 Task: Edit the date range so that invitees can schedule indefinitely into the future.
Action: Mouse moved to (771, 337)
Screenshot: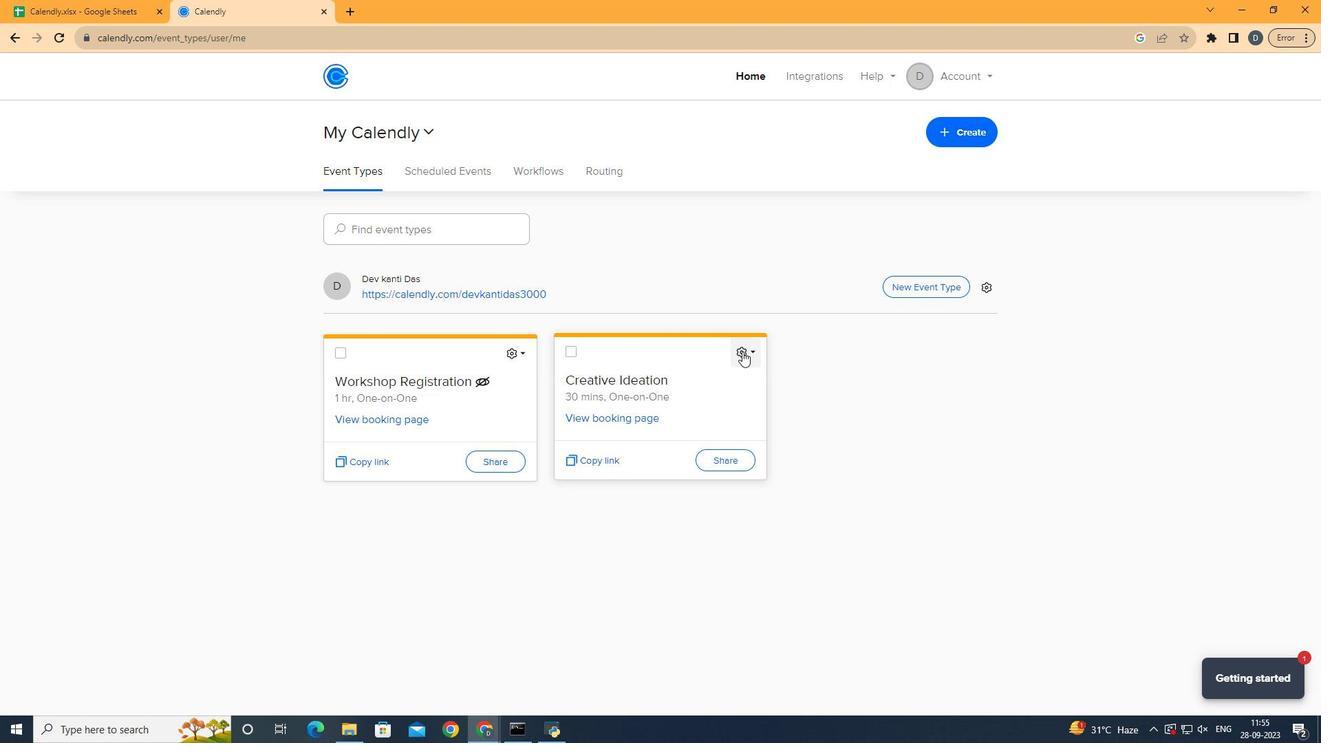 
Action: Mouse pressed left at (771, 337)
Screenshot: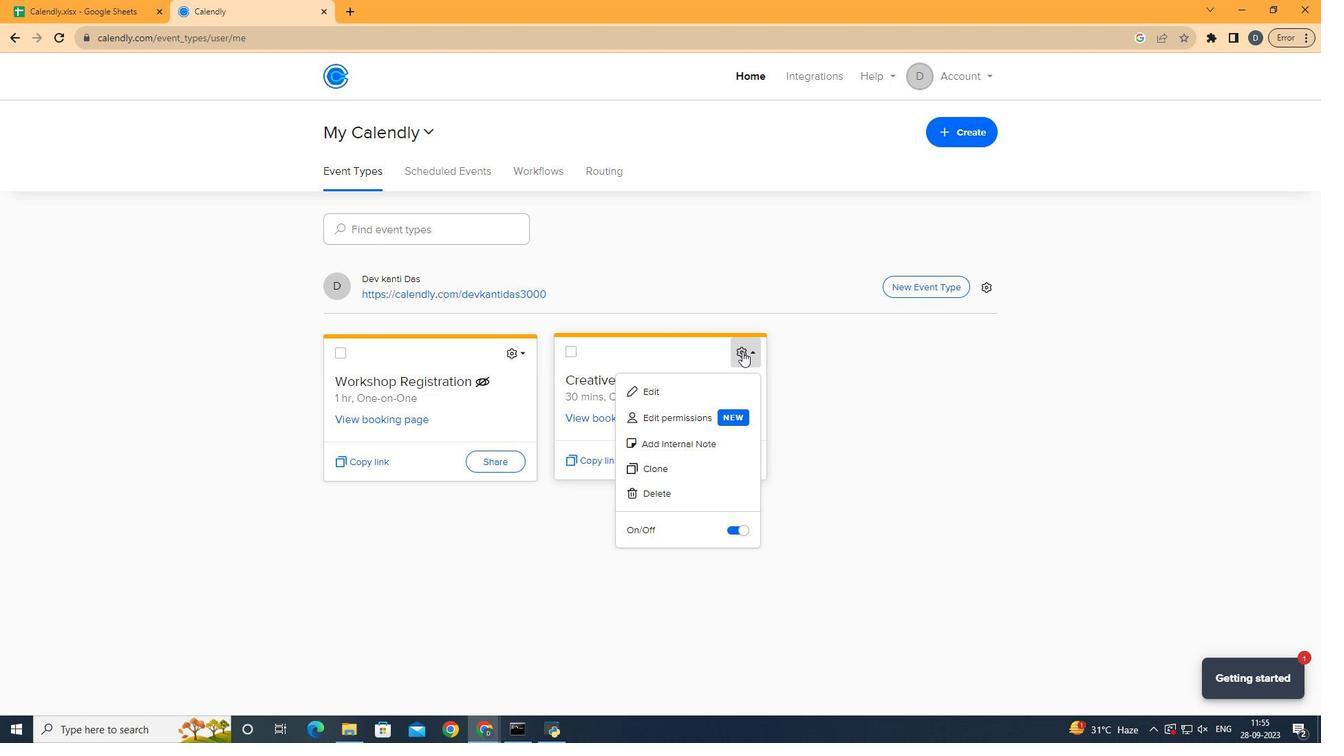 
Action: Mouse moved to (733, 367)
Screenshot: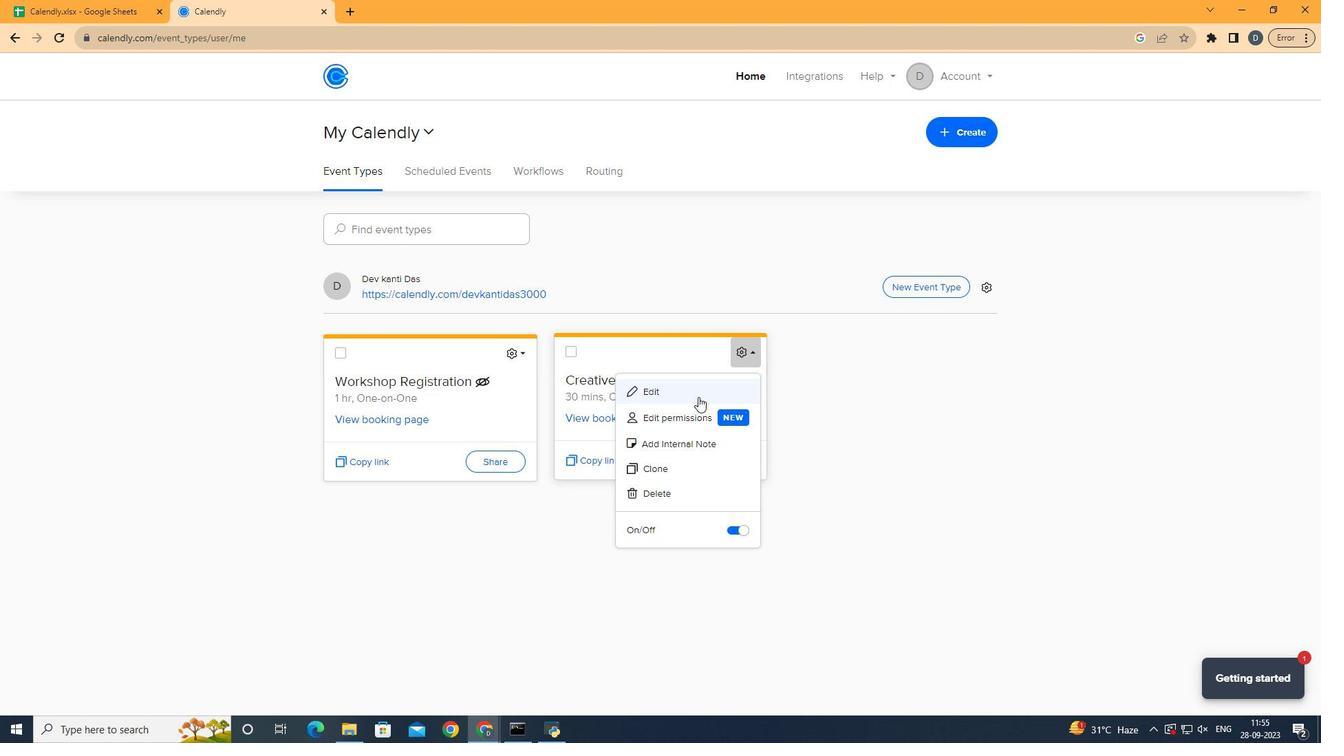 
Action: Mouse pressed left at (733, 367)
Screenshot: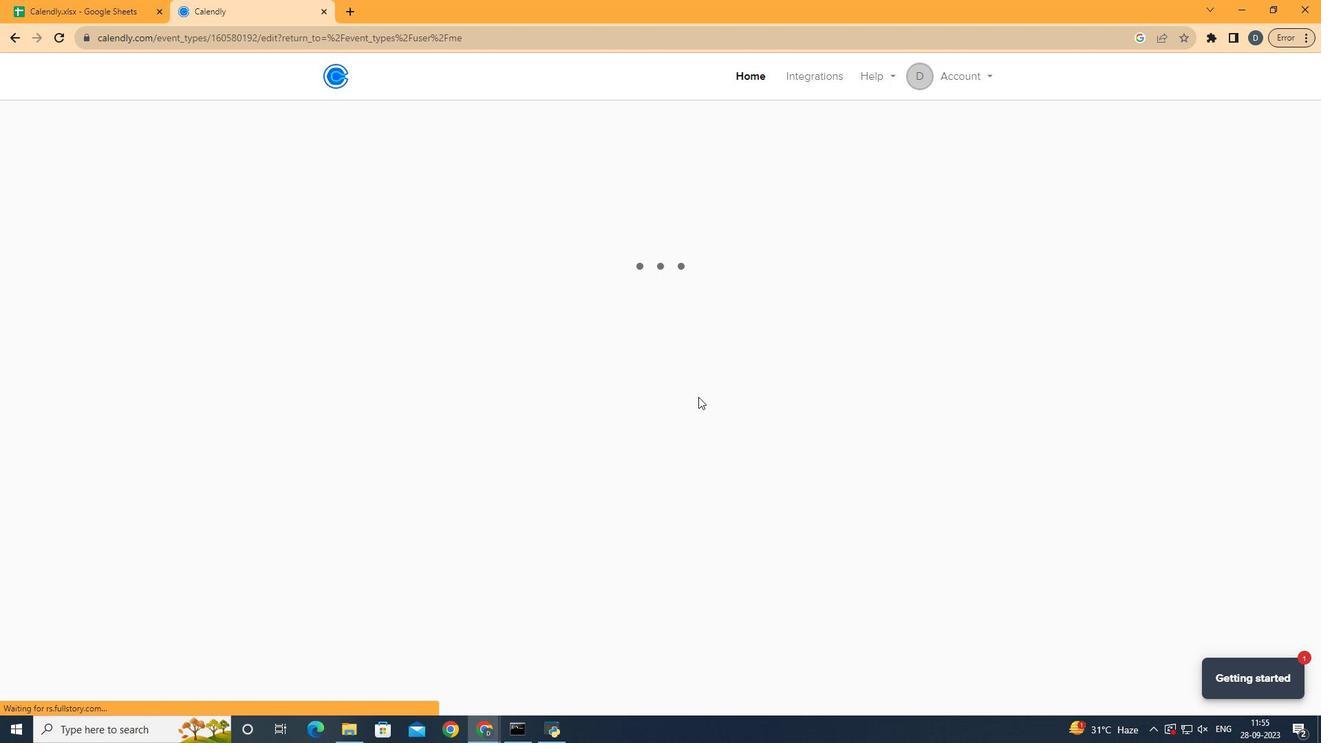 
Action: Mouse moved to (520, 298)
Screenshot: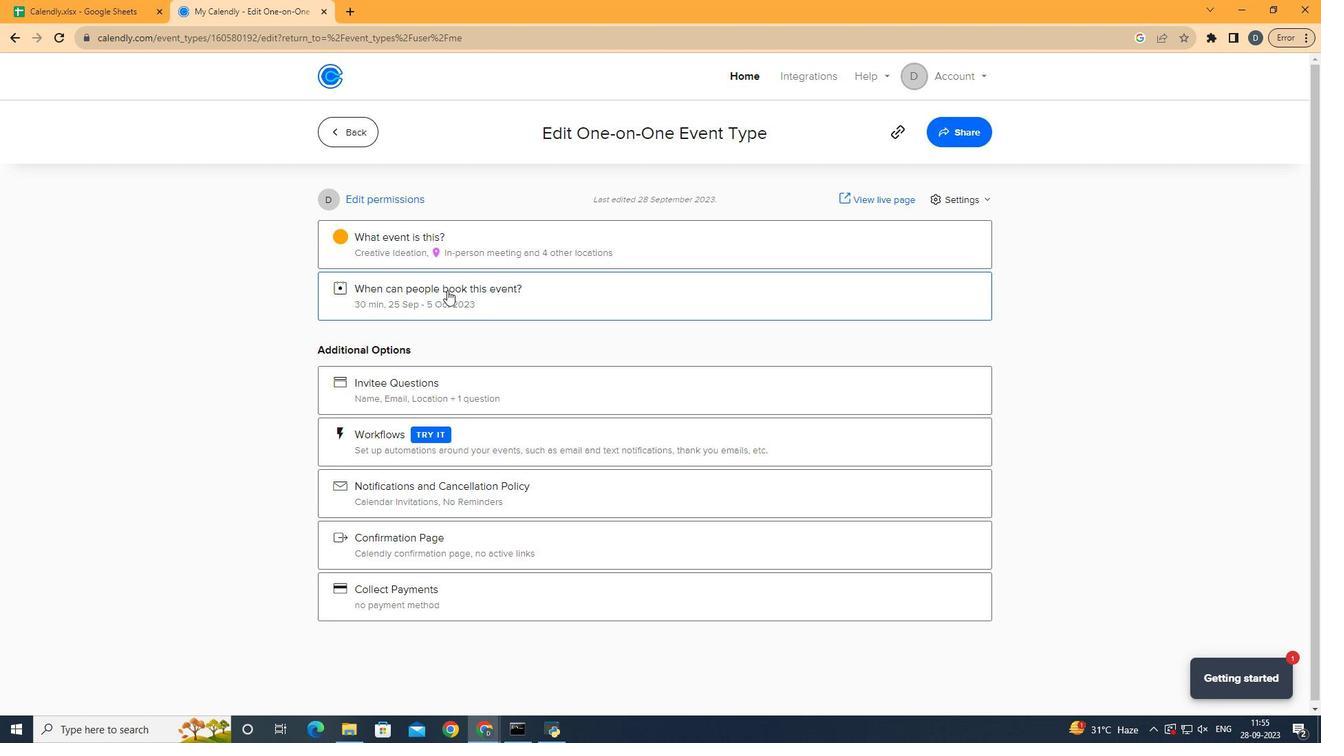 
Action: Mouse pressed left at (520, 298)
Screenshot: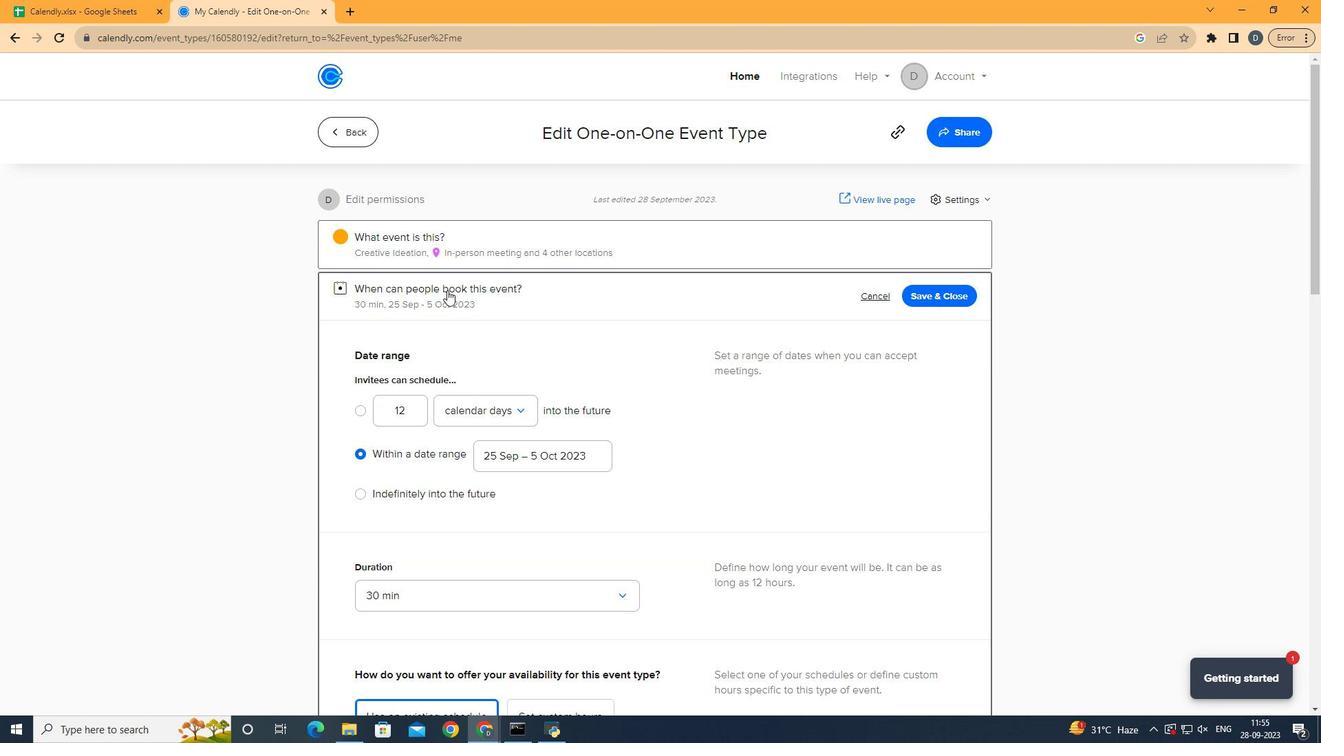 
Action: Mouse moved to (611, 365)
Screenshot: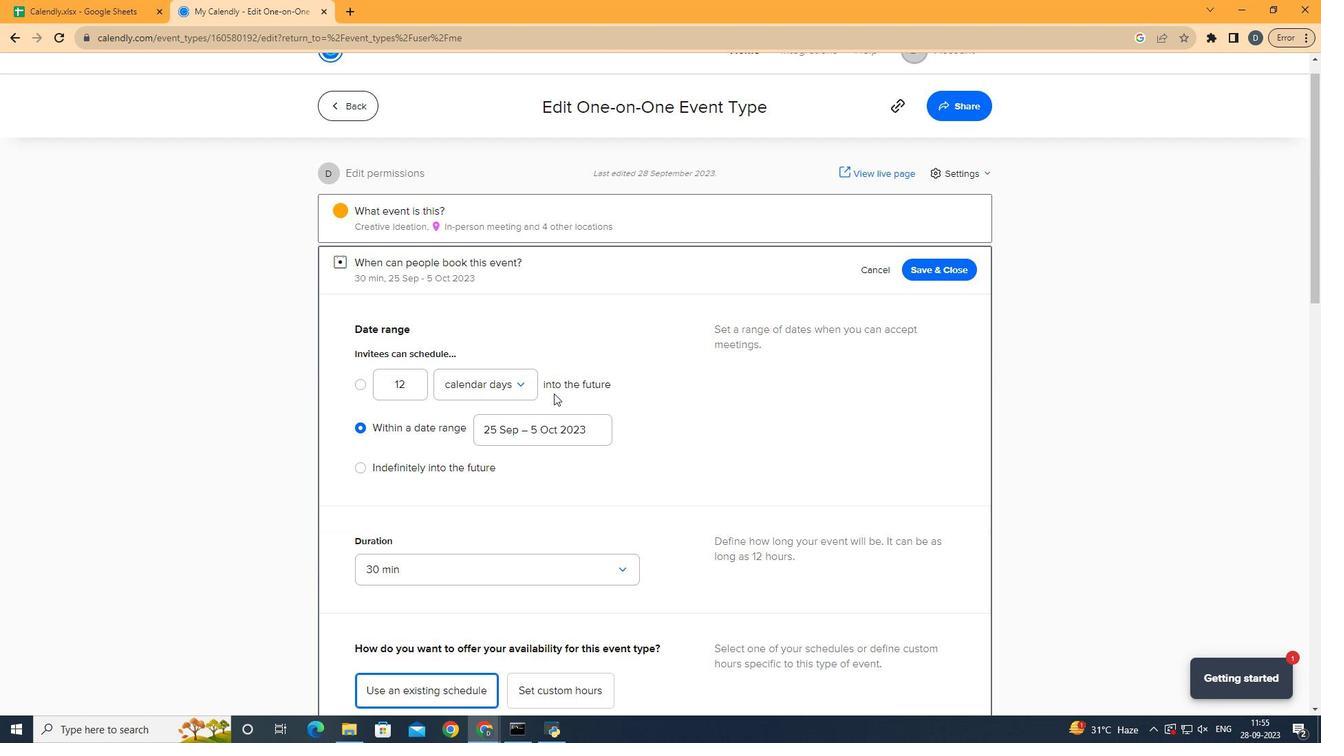 
Action: Mouse scrolled (611, 364) with delta (0, 0)
Screenshot: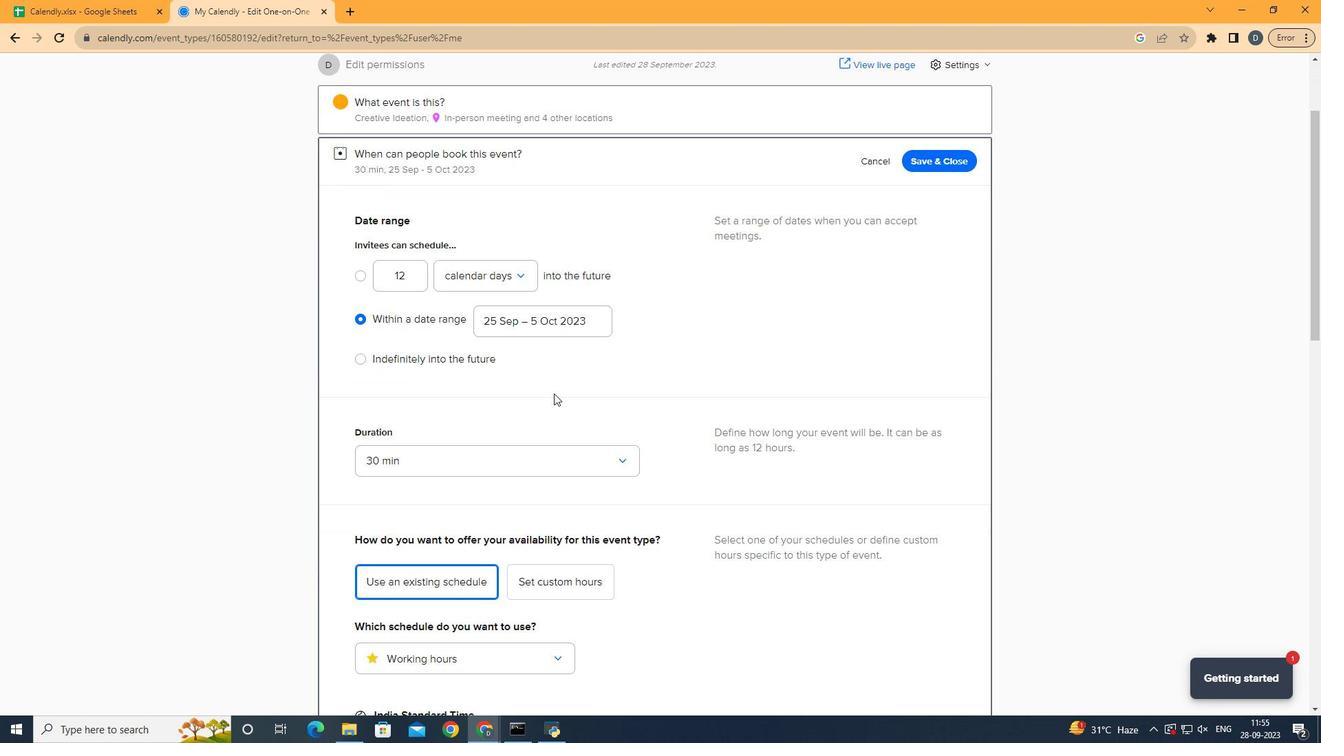
Action: Mouse scrolled (611, 364) with delta (0, 0)
Screenshot: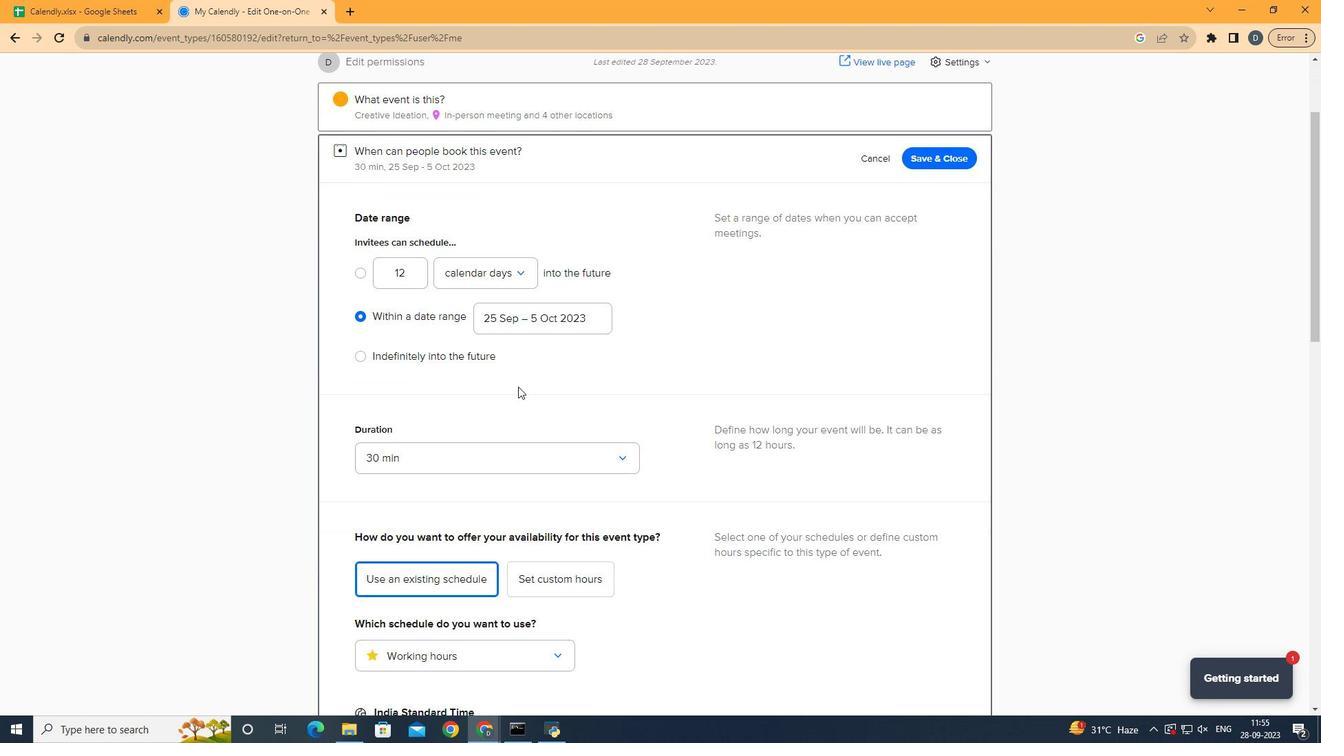 
Action: Mouse moved to (512, 336)
Screenshot: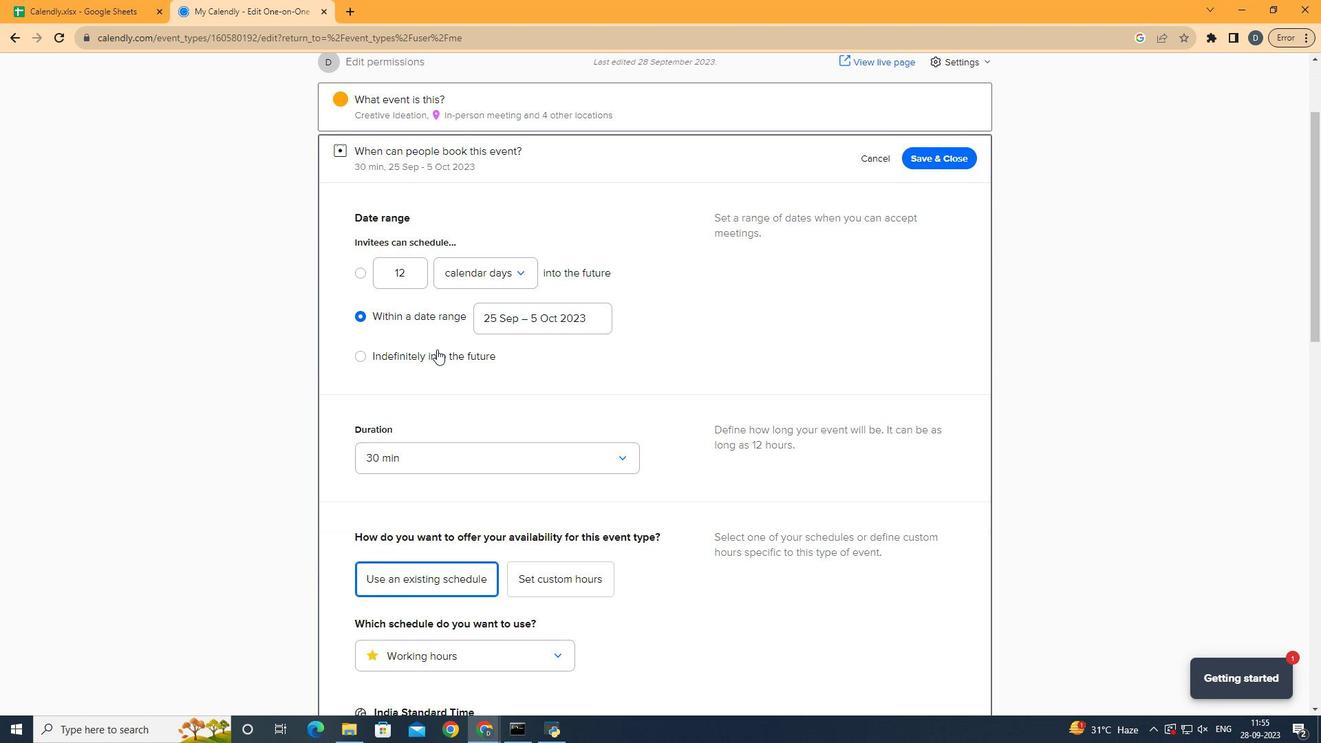 
Action: Mouse pressed left at (512, 336)
Screenshot: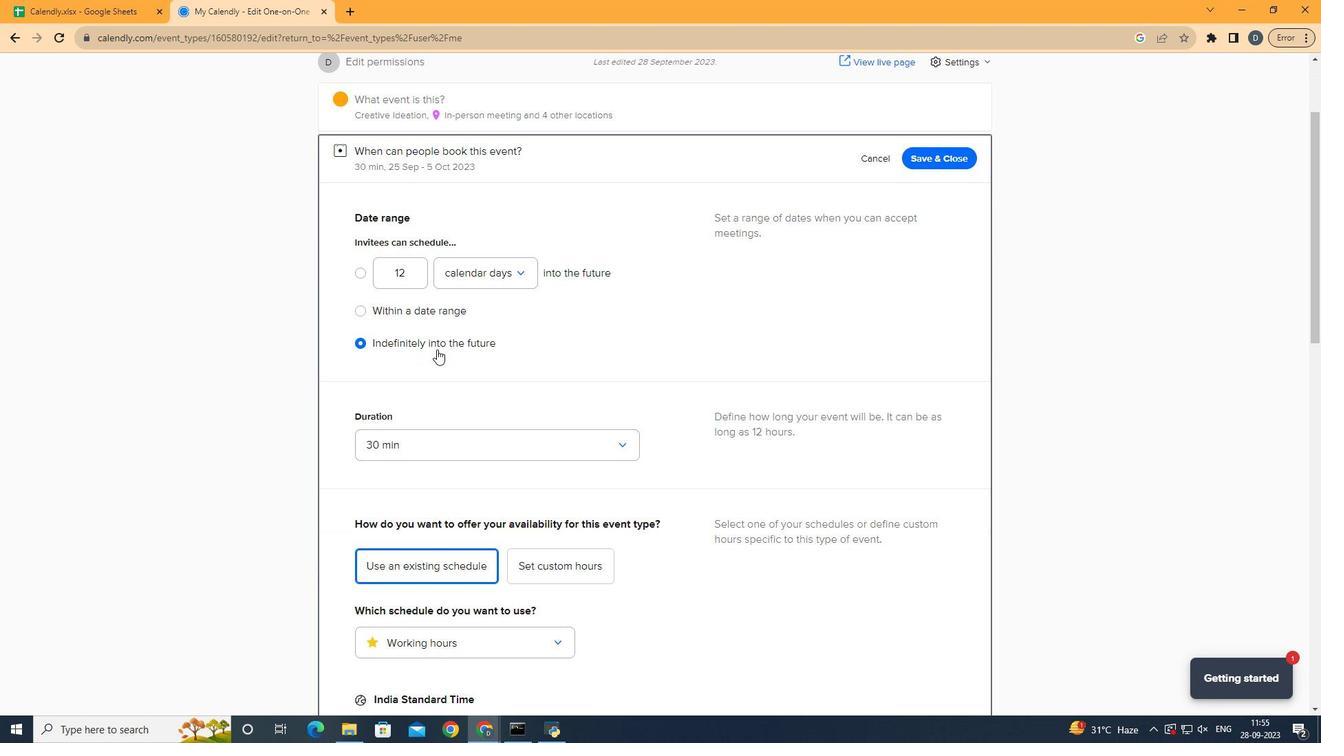 
Action: Mouse moved to (948, 209)
Screenshot: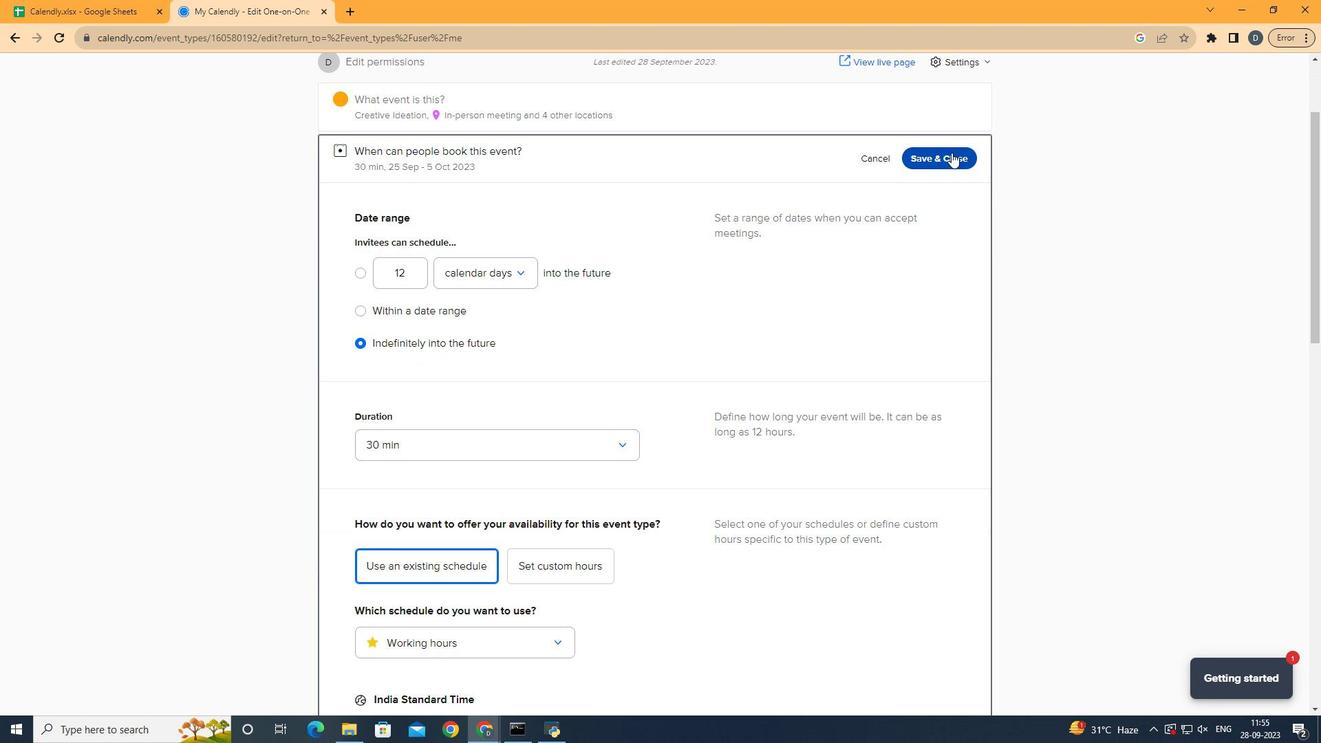 
Action: Mouse pressed left at (948, 209)
Screenshot: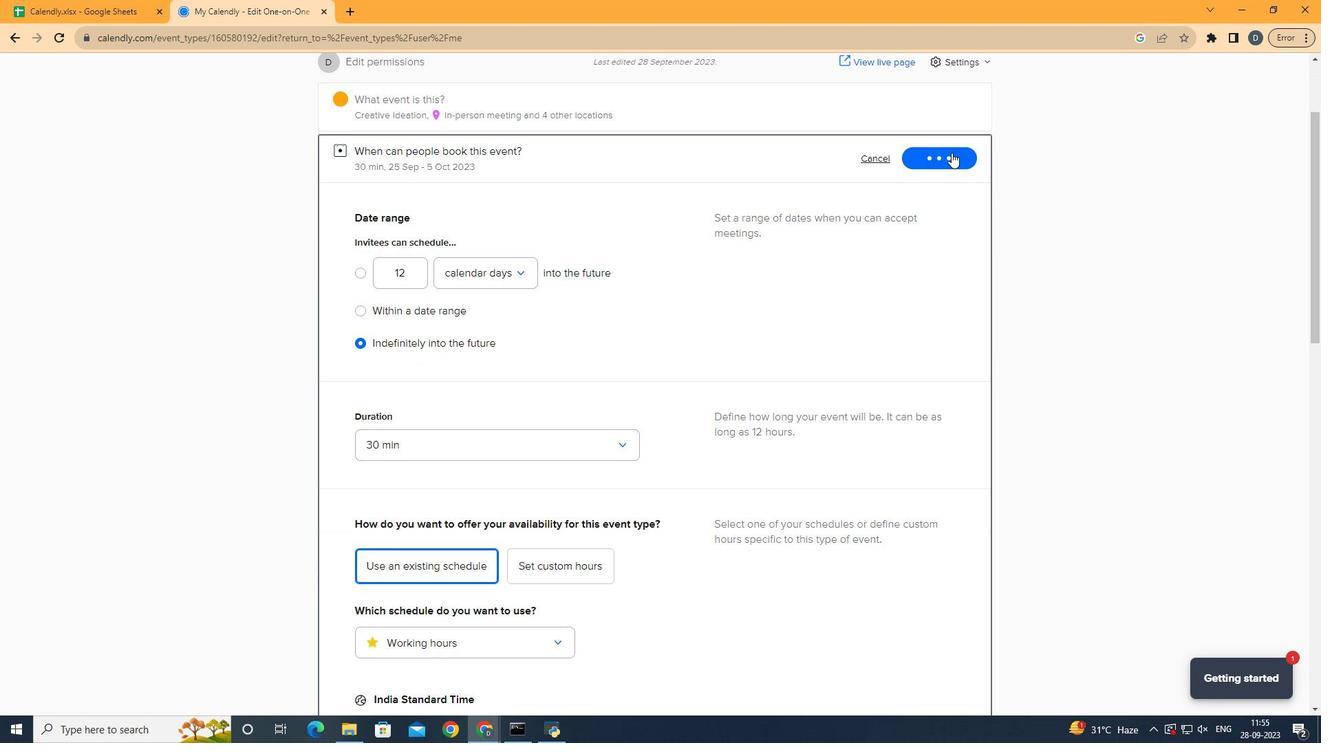 
Action: Mouse moved to (1102, 389)
Screenshot: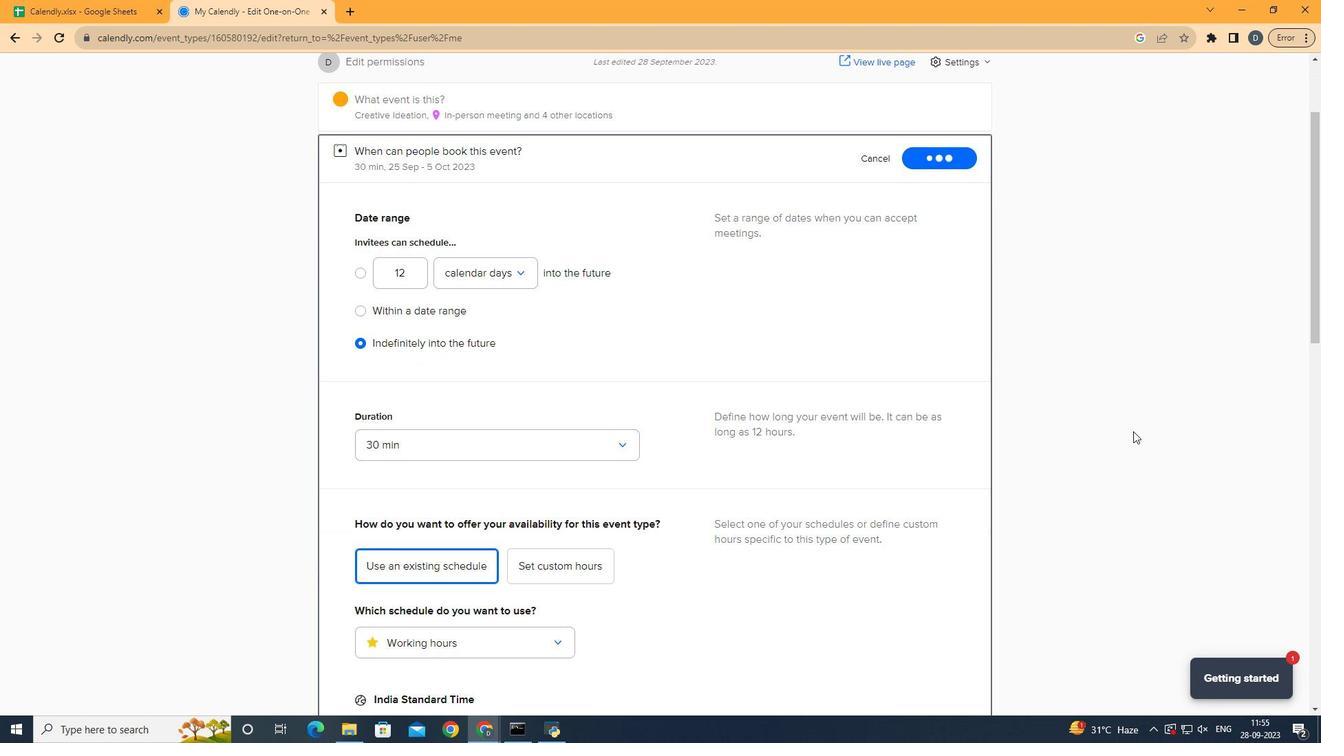 
